 Task: Add a dependency to the task Upgrade and migrate company expense tracking to a cloud-based solution , the existing task  Integrate website with a new customer review management tool in the project ConnectPlan
Action: Mouse moved to (67, 267)
Screenshot: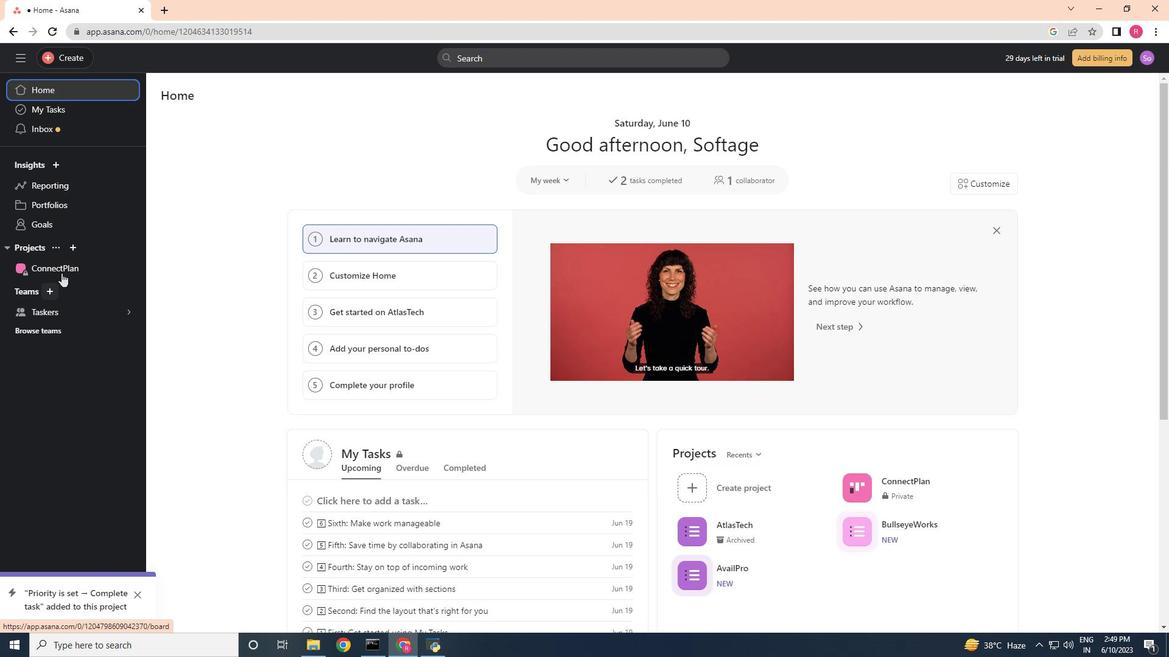 
Action: Mouse pressed left at (67, 267)
Screenshot: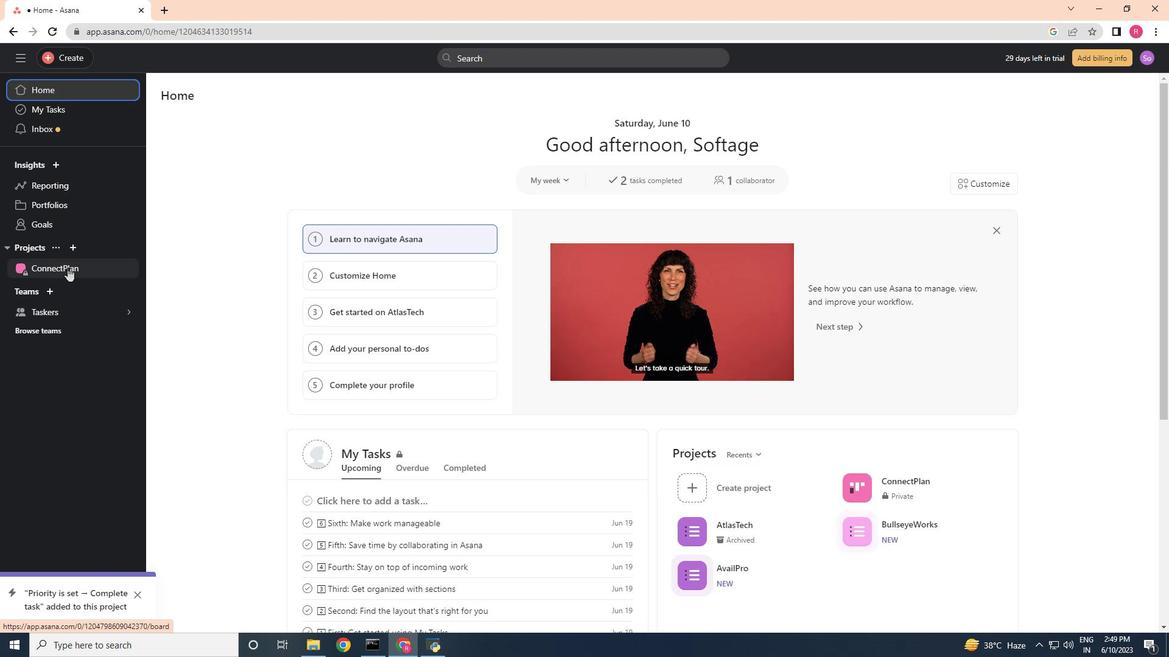 
Action: Mouse moved to (610, 454)
Screenshot: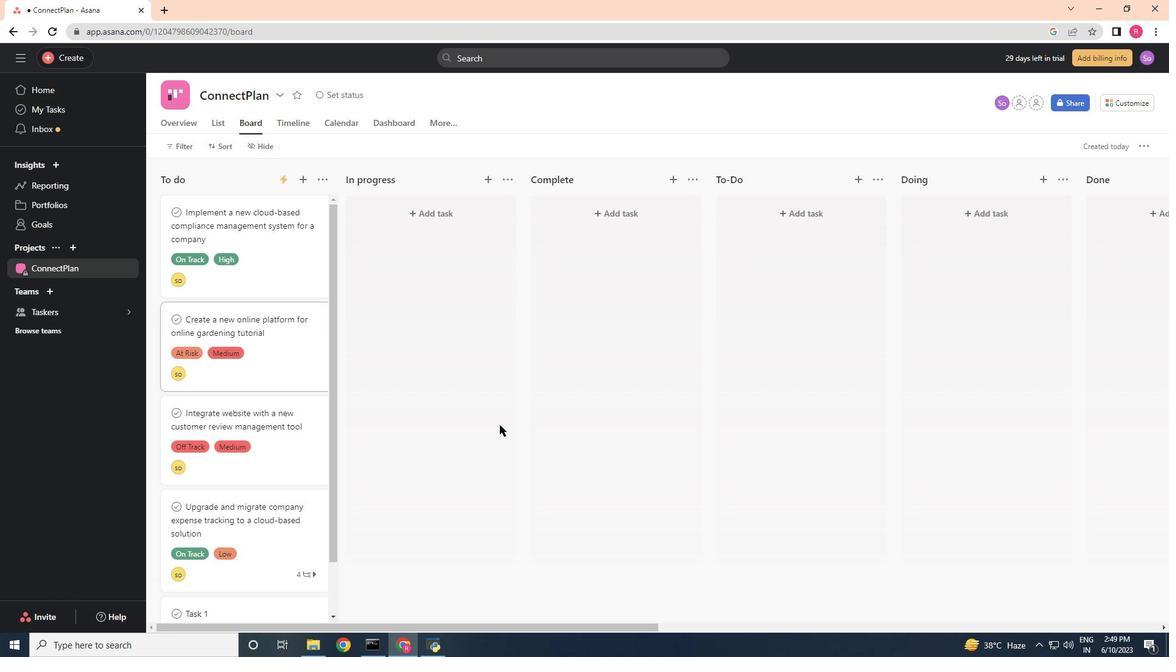 
Action: Mouse scrolled (610, 453) with delta (0, 0)
Screenshot: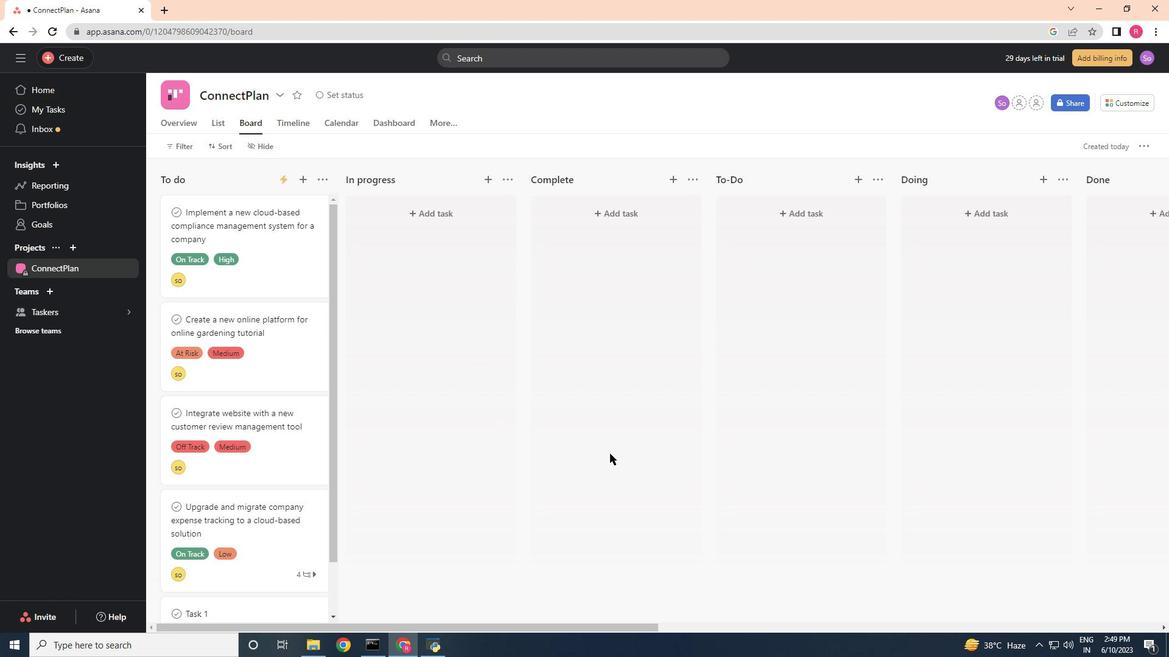 
Action: Mouse scrolled (610, 453) with delta (0, 0)
Screenshot: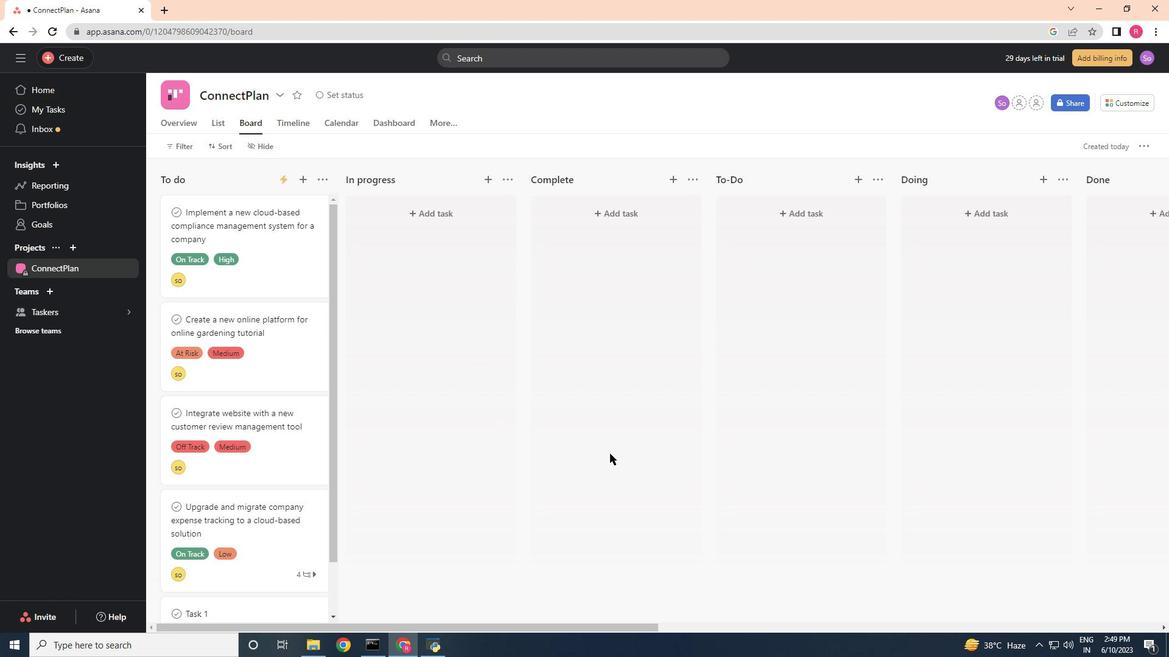 
Action: Mouse scrolled (610, 453) with delta (0, 0)
Screenshot: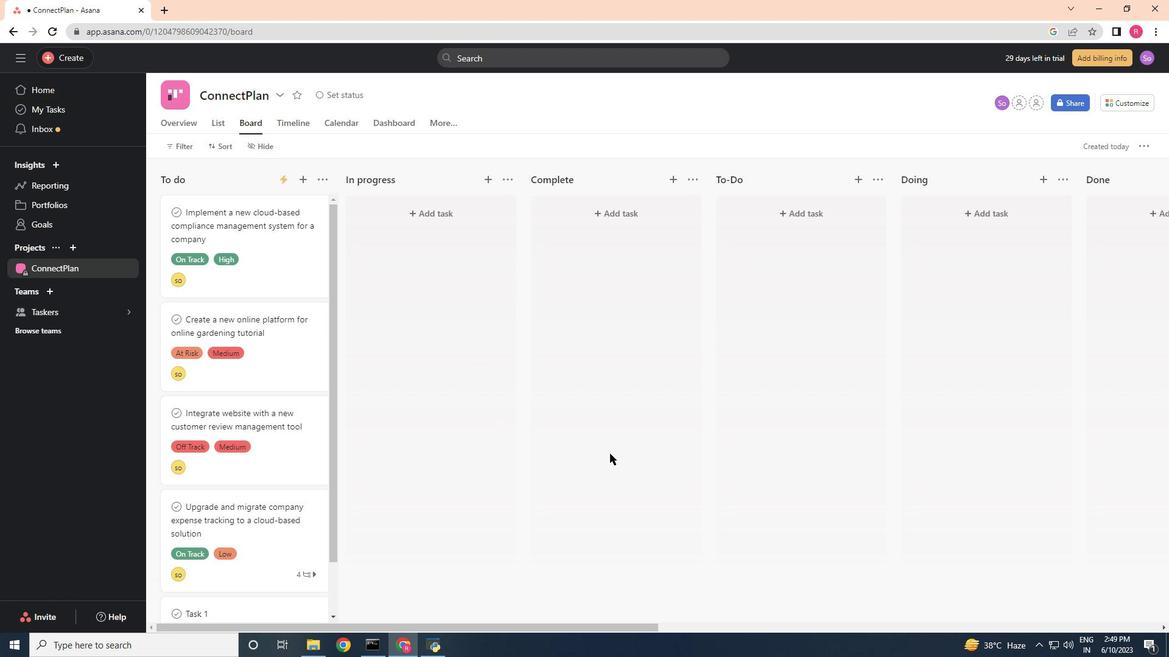 
Action: Mouse moved to (241, 360)
Screenshot: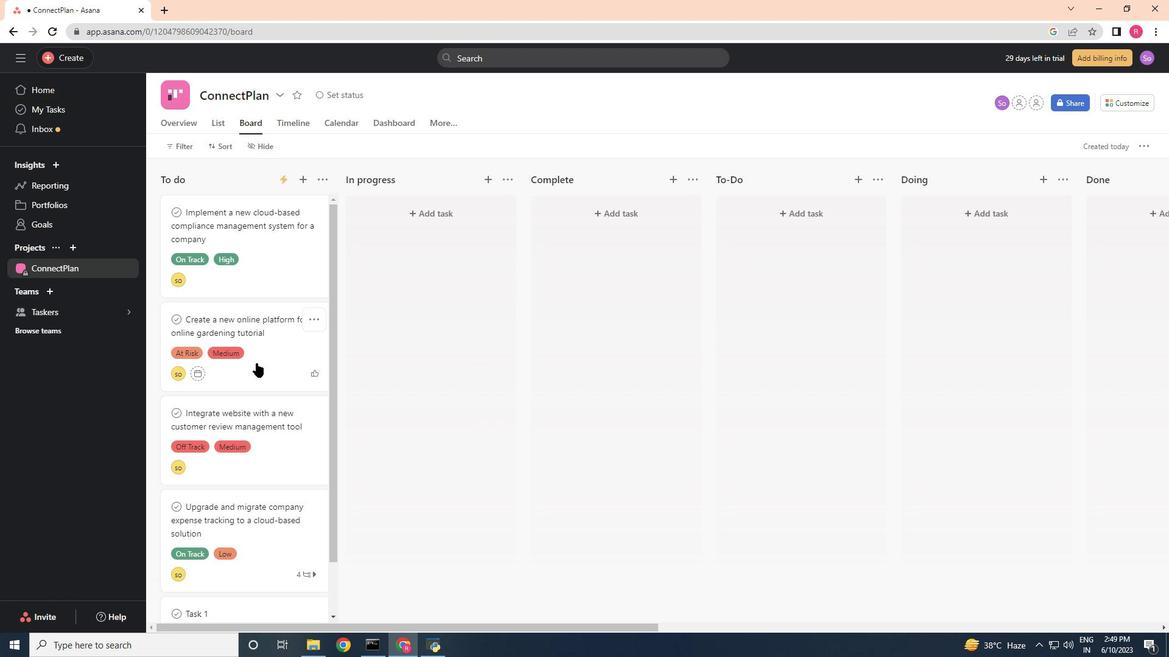 
Action: Mouse scrolled (241, 359) with delta (0, 0)
Screenshot: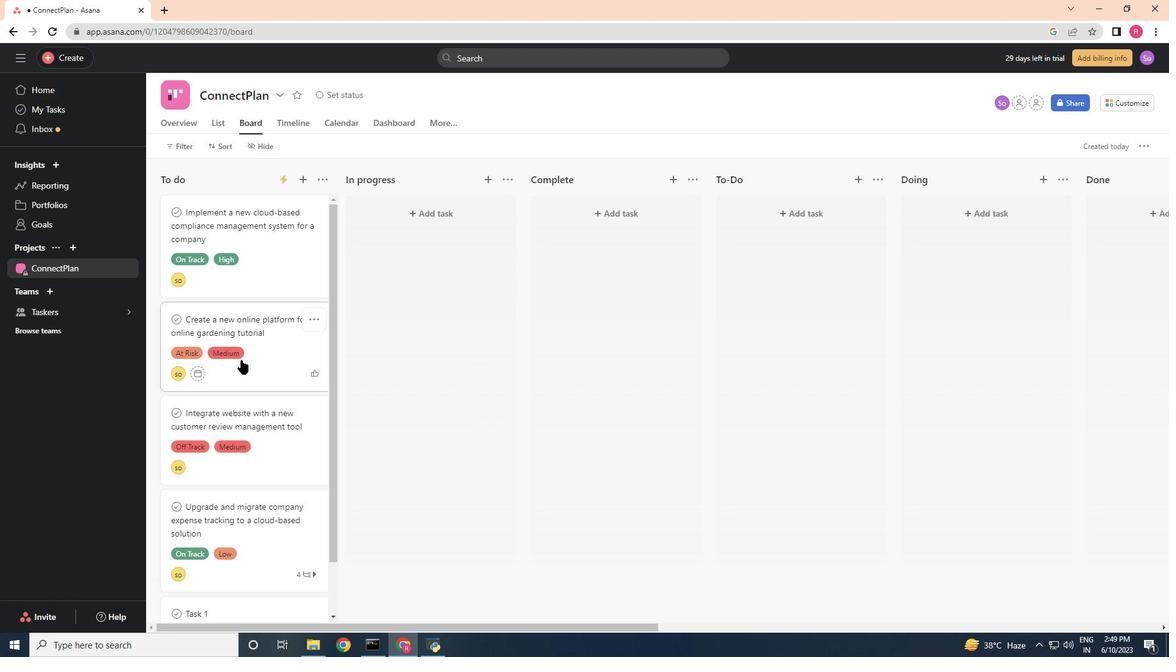 
Action: Mouse moved to (239, 361)
Screenshot: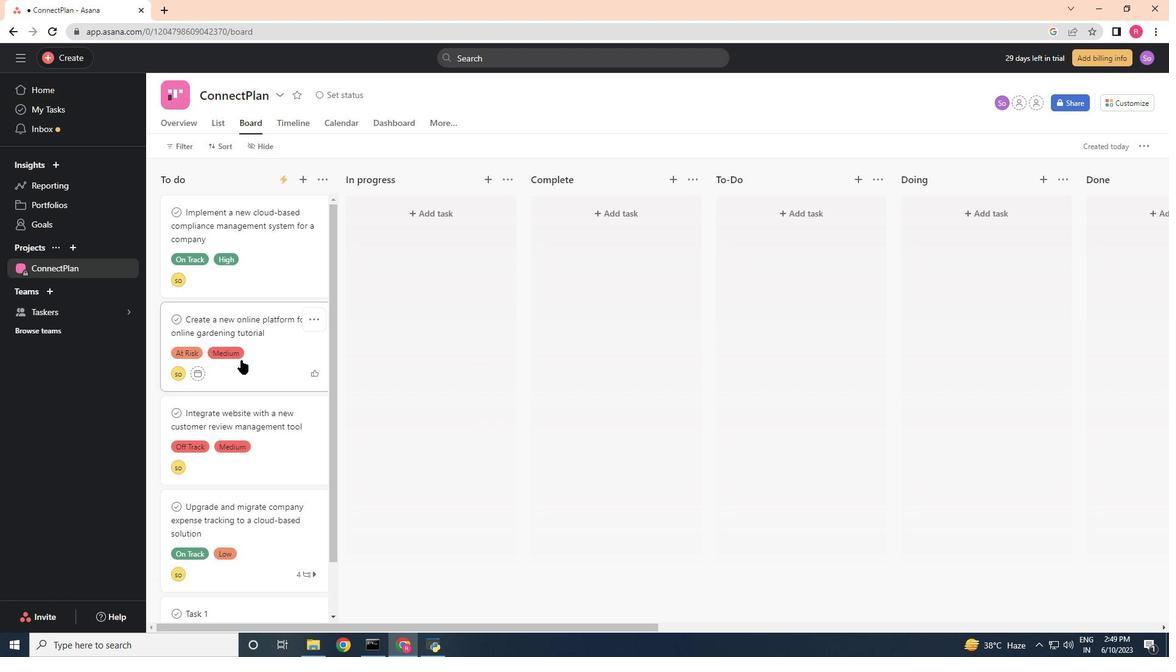 
Action: Mouse scrolled (239, 360) with delta (0, 0)
Screenshot: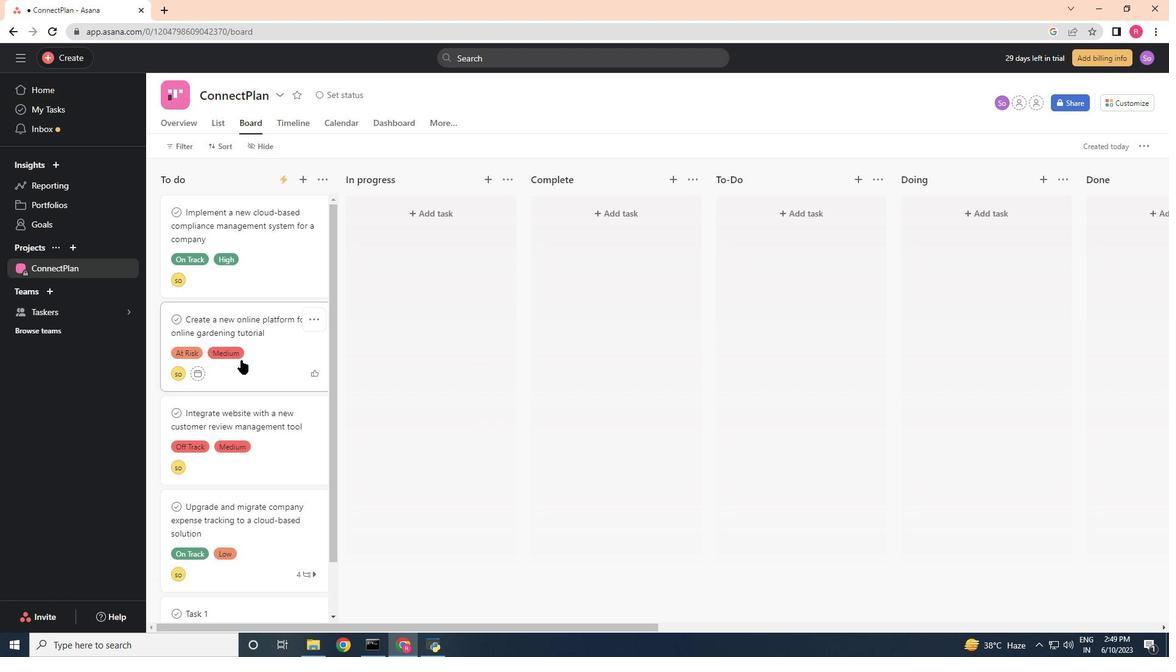 
Action: Mouse moved to (239, 361)
Screenshot: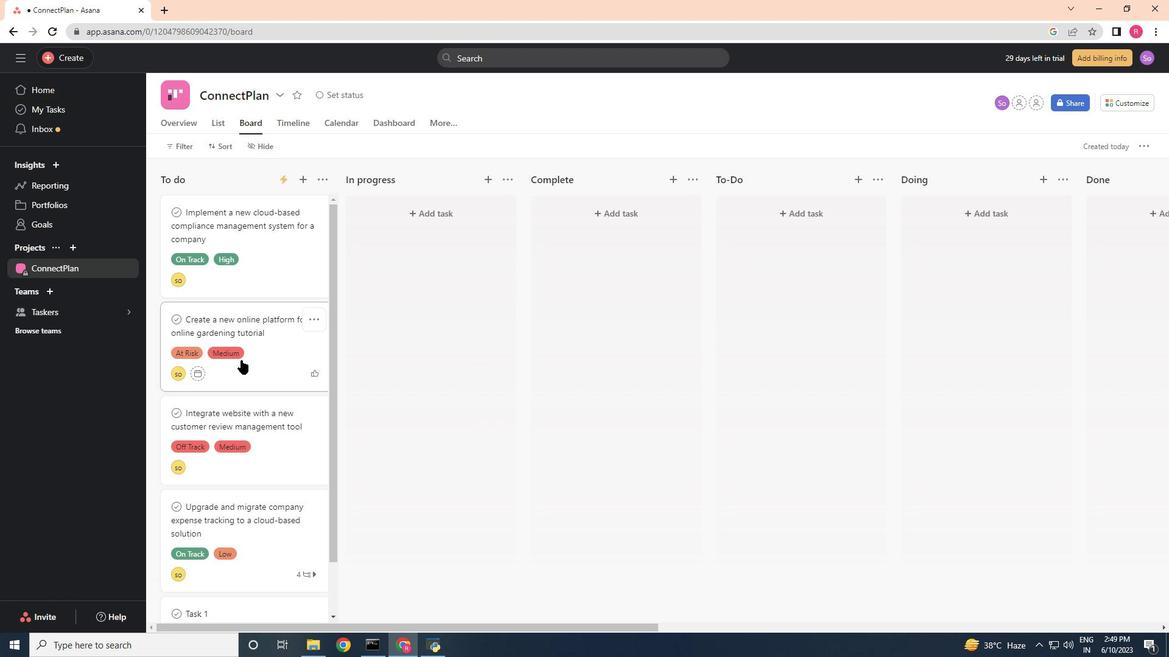 
Action: Mouse scrolled (239, 360) with delta (0, 0)
Screenshot: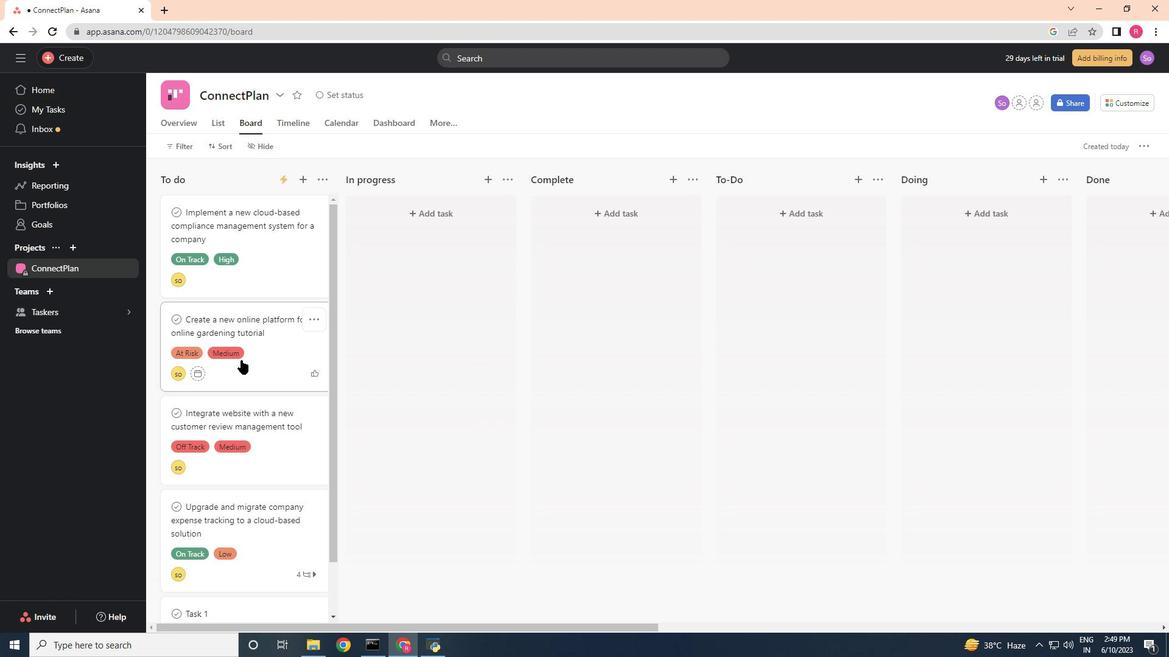 
Action: Mouse scrolled (239, 360) with delta (0, 0)
Screenshot: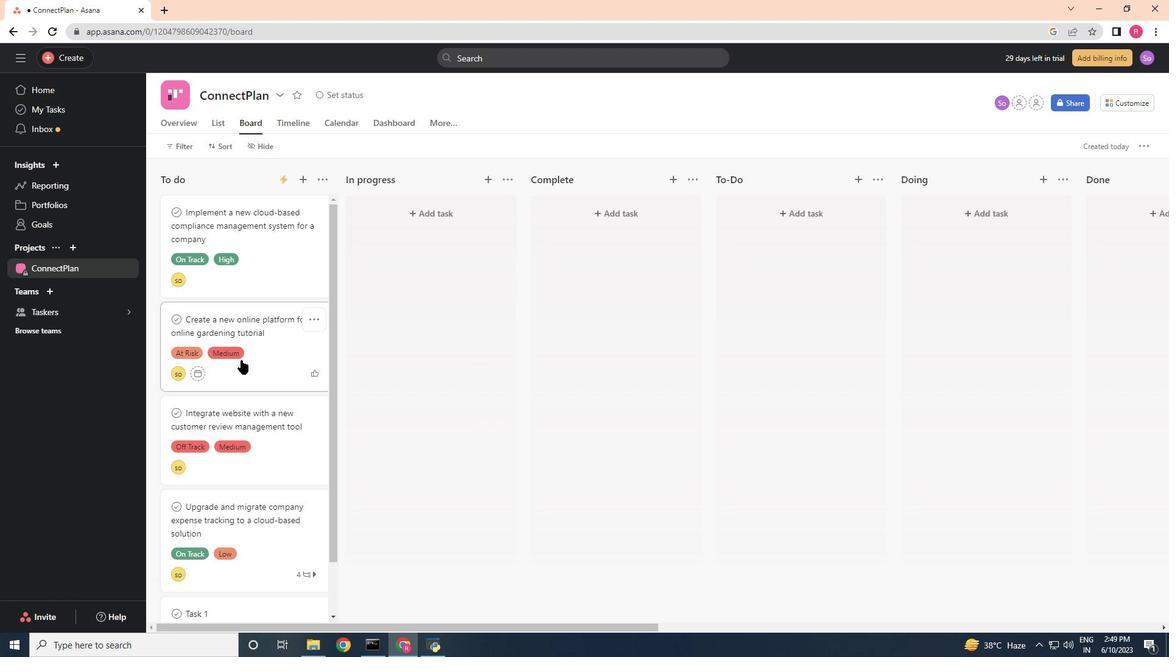 
Action: Mouse moved to (271, 481)
Screenshot: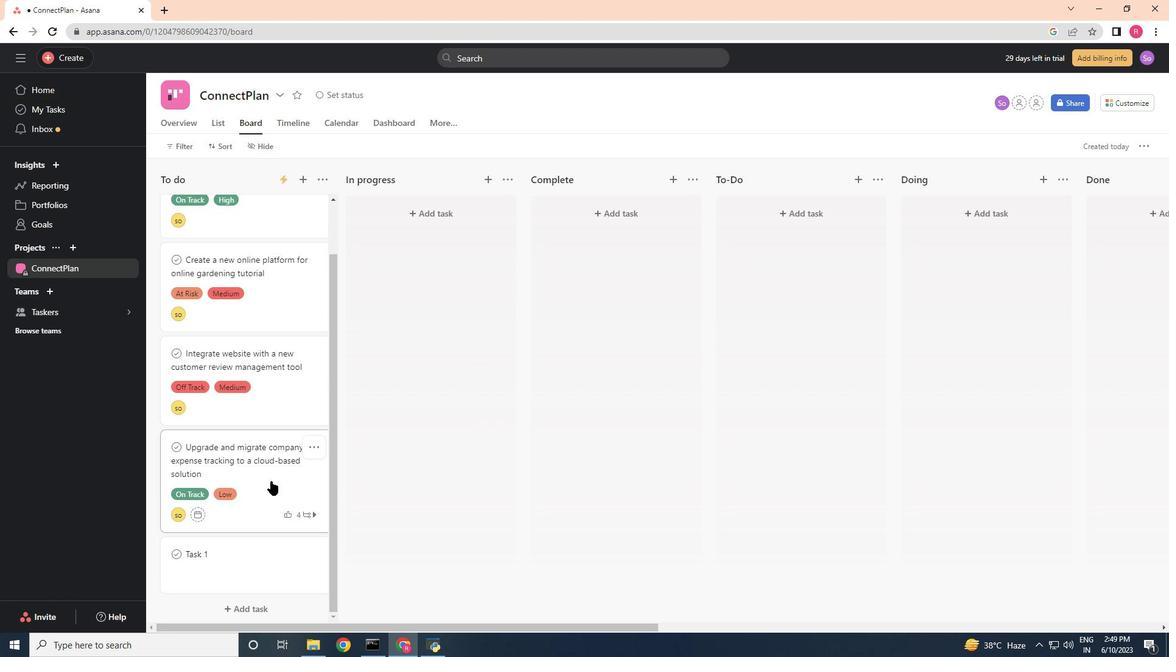 
Action: Mouse pressed left at (271, 481)
Screenshot: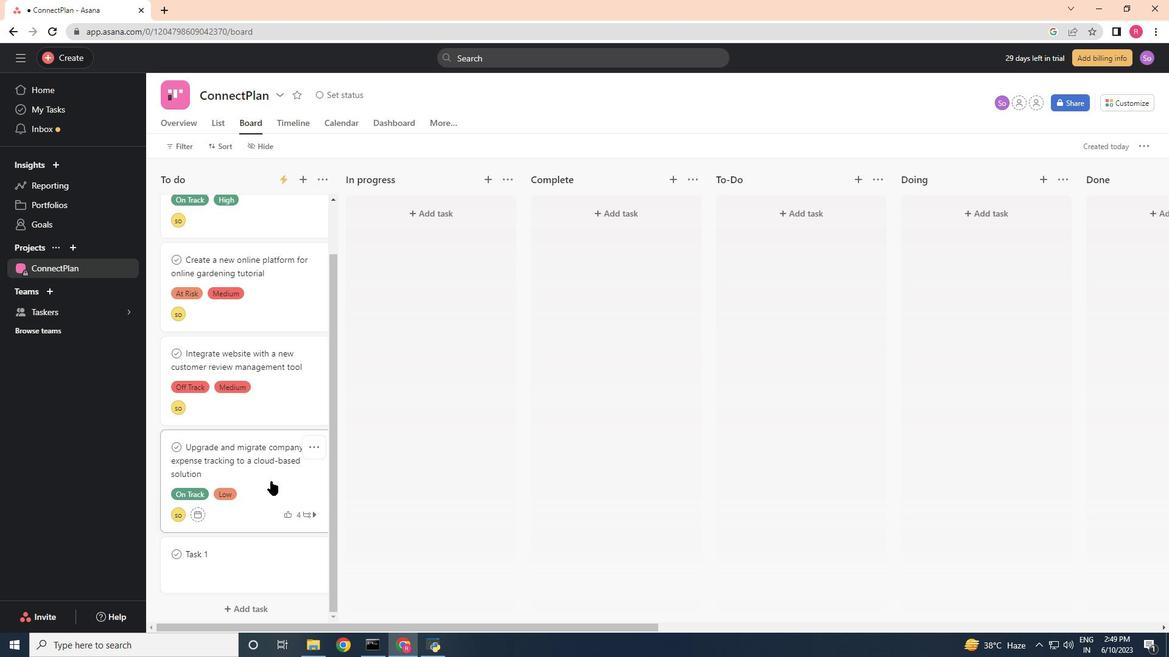 
Action: Mouse moved to (864, 405)
Screenshot: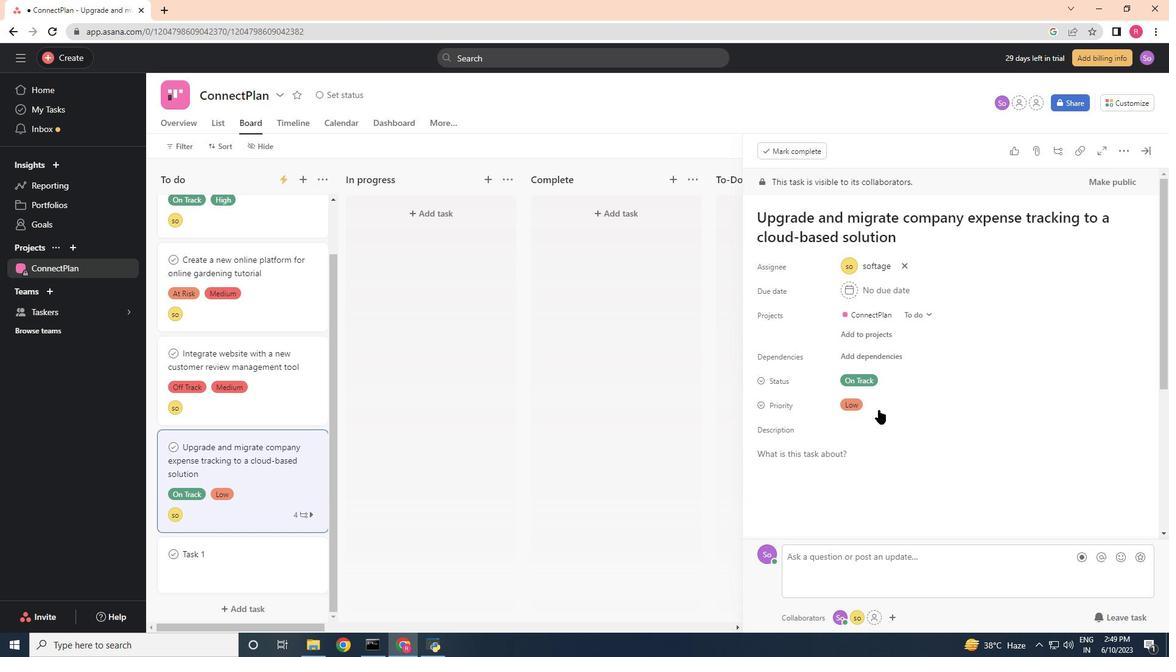 
Action: Mouse scrolled (864, 405) with delta (0, 0)
Screenshot: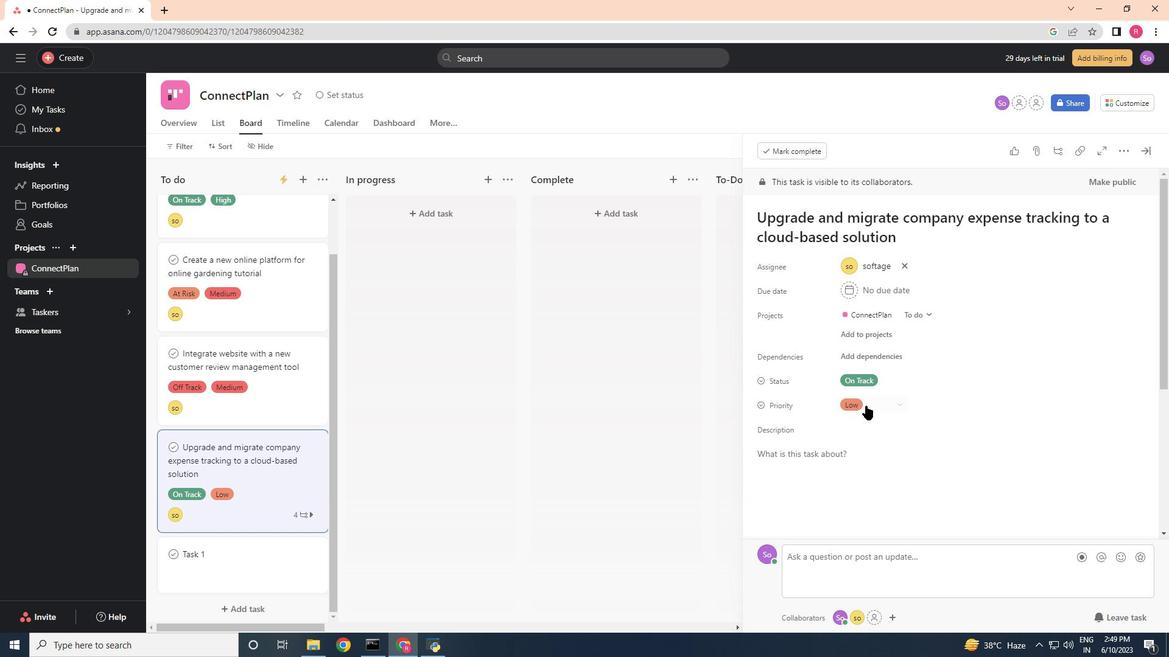 
Action: Mouse scrolled (864, 405) with delta (0, 0)
Screenshot: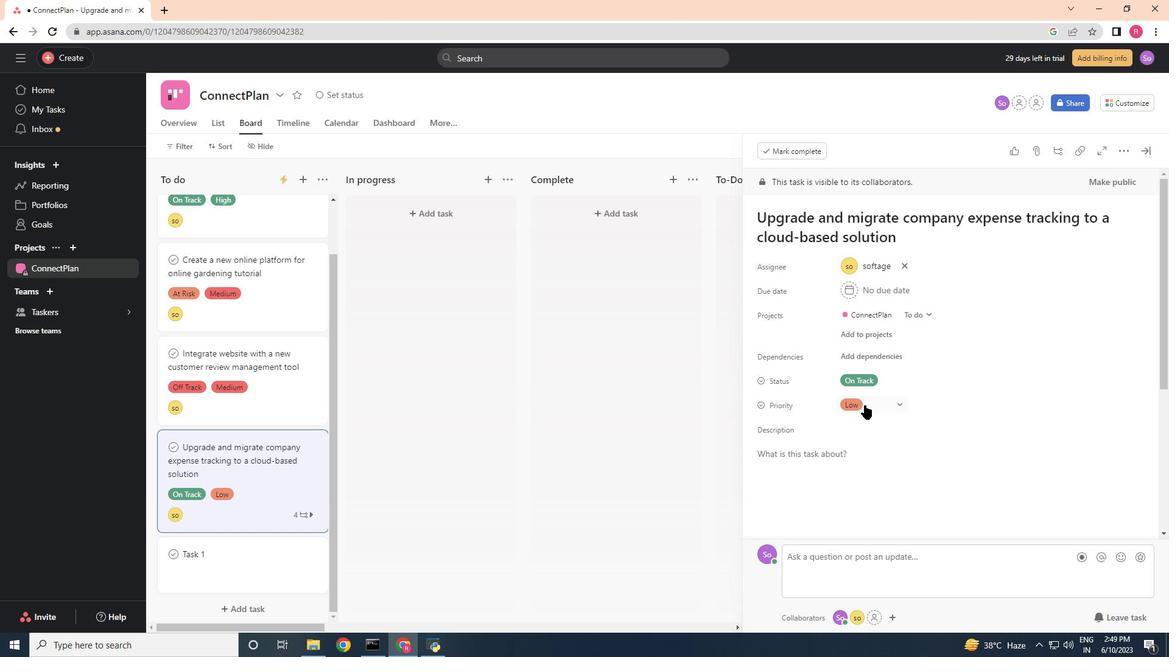 
Action: Mouse moved to (877, 225)
Screenshot: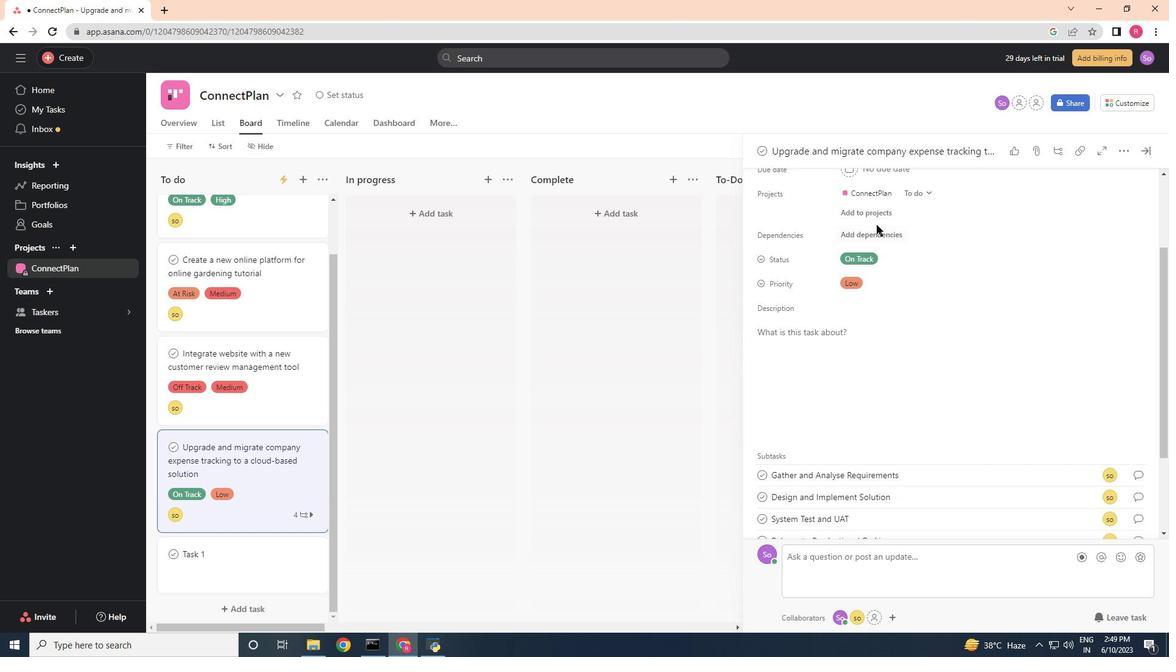 
Action: Mouse pressed left at (877, 225)
Screenshot: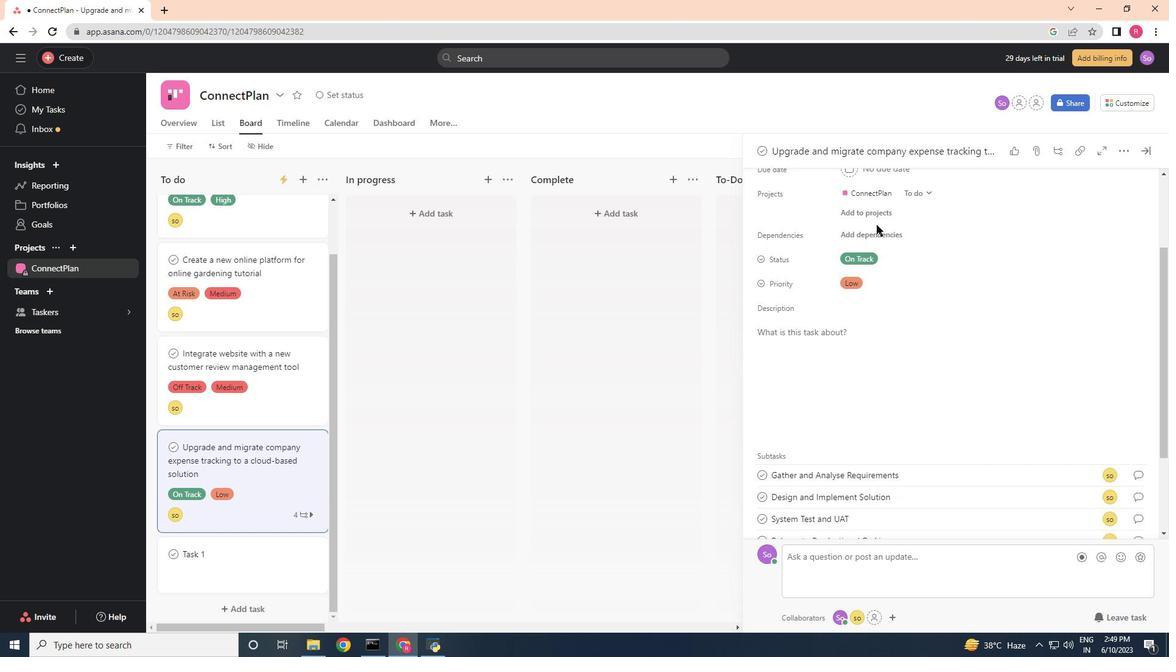 
Action: Mouse moved to (878, 230)
Screenshot: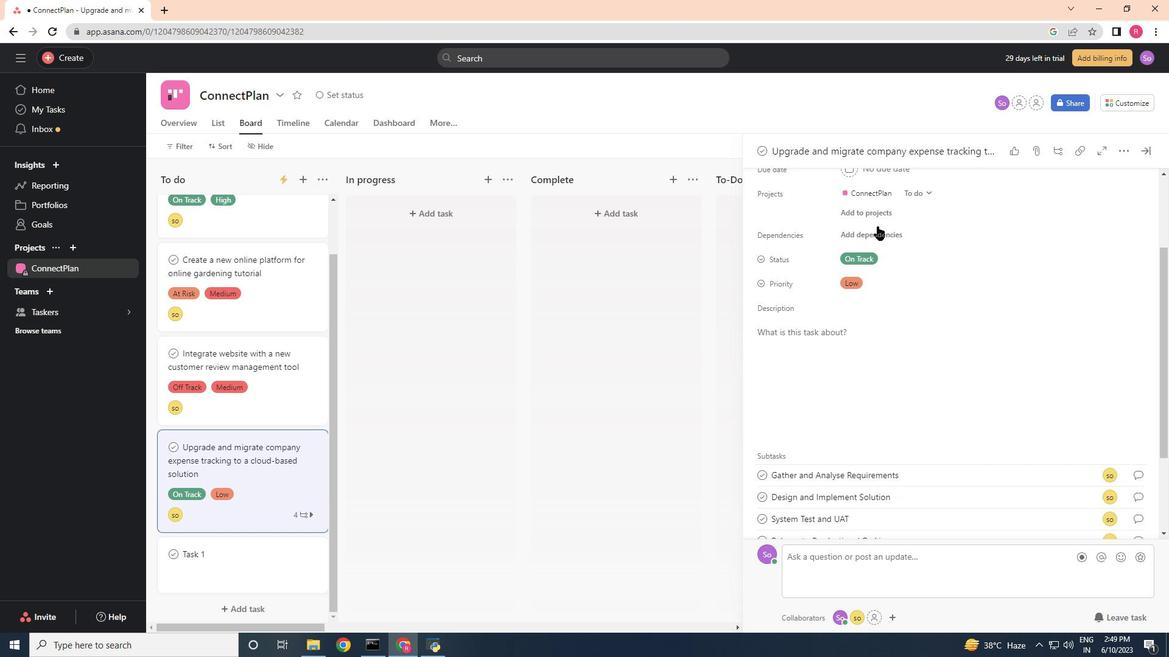 
Action: Mouse pressed left at (878, 230)
Screenshot: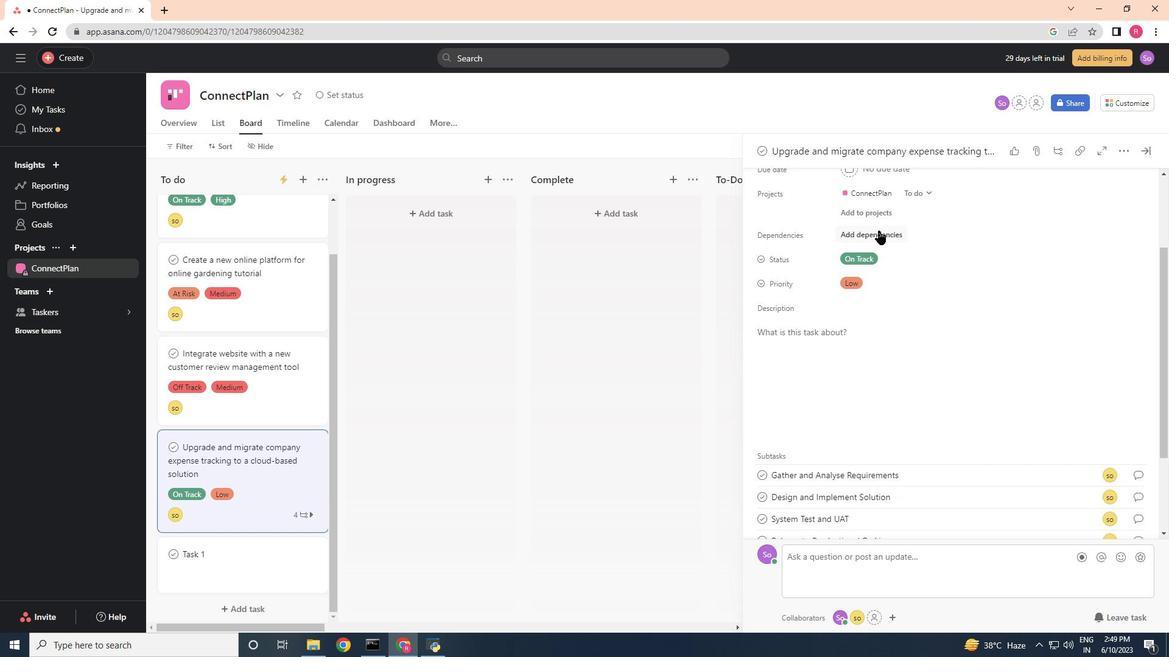 
Action: Mouse moved to (341, 192)
Screenshot: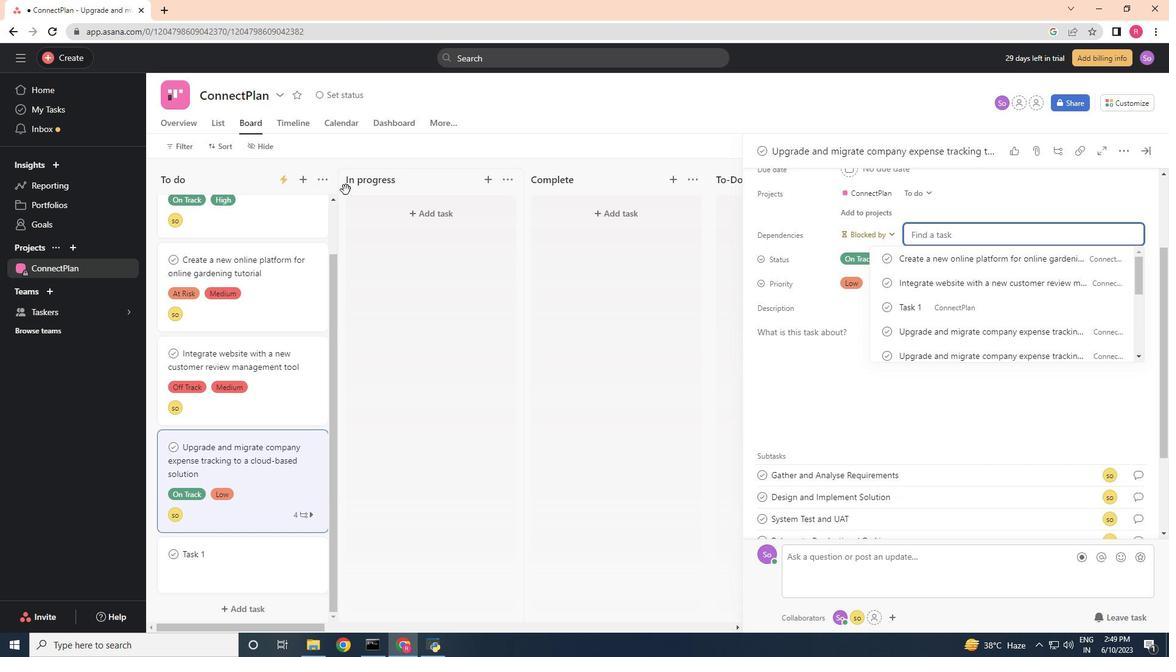 
Action: Key pressed <Key.shift>Int
Screenshot: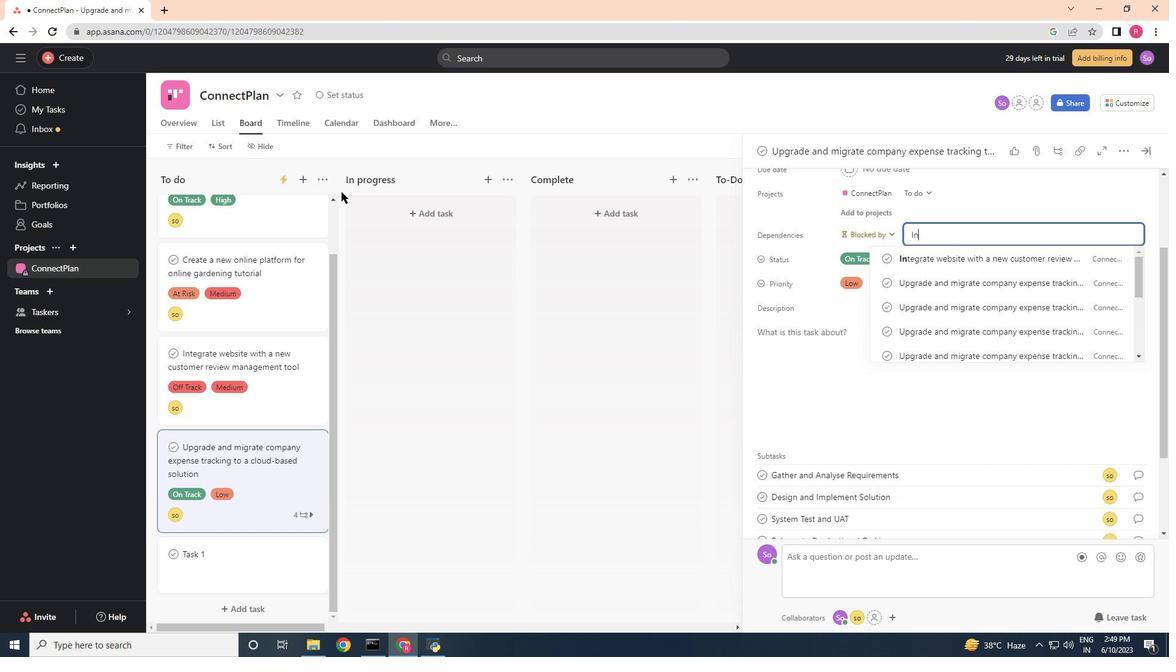 
Action: Mouse moved to (338, 194)
Screenshot: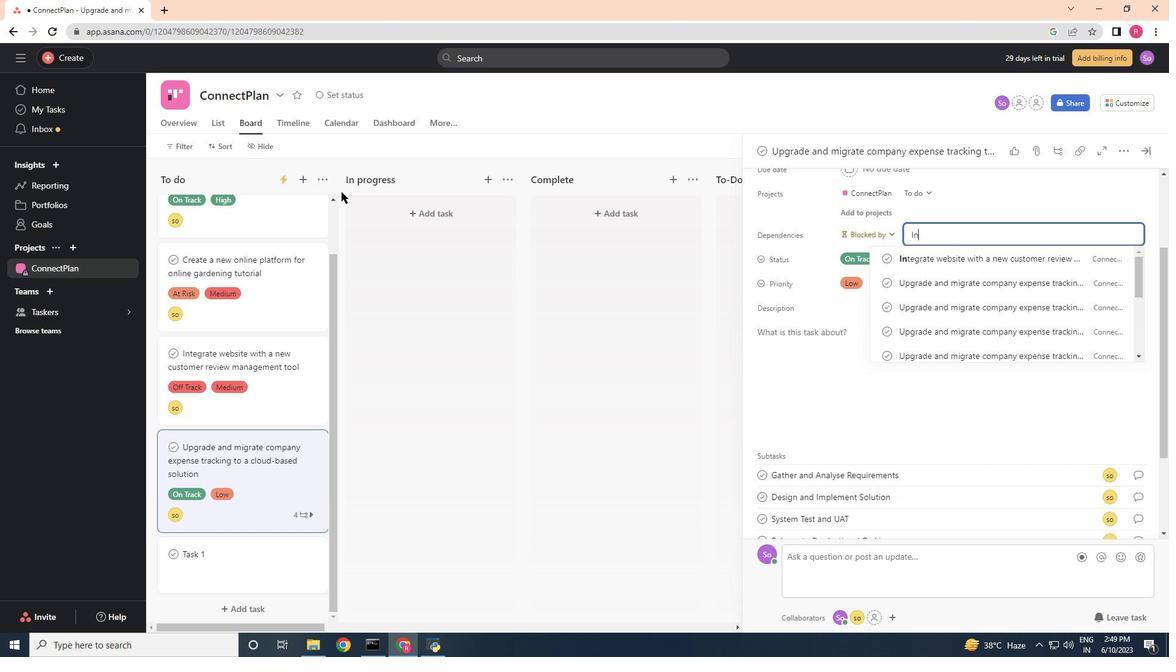 
Action: Key pressed egrate<Key.space>website<Key.space>with<Key.space>a<Key.space>new<Key.space>customer<Key.space><Key.space><Key.backspace>reviw<Key.space>nab<Key.backspace><Key.backspace><Key.backspace><Key.backspace><Key.backspace>w<Key.space><Key.backspace><Key.backspace><Key.backspace><Key.backspace>i<Key.backspace>viwe<Key.space><Key.backspace><Key.backspace><Key.backspace>ew<Key.space>management
Screenshot: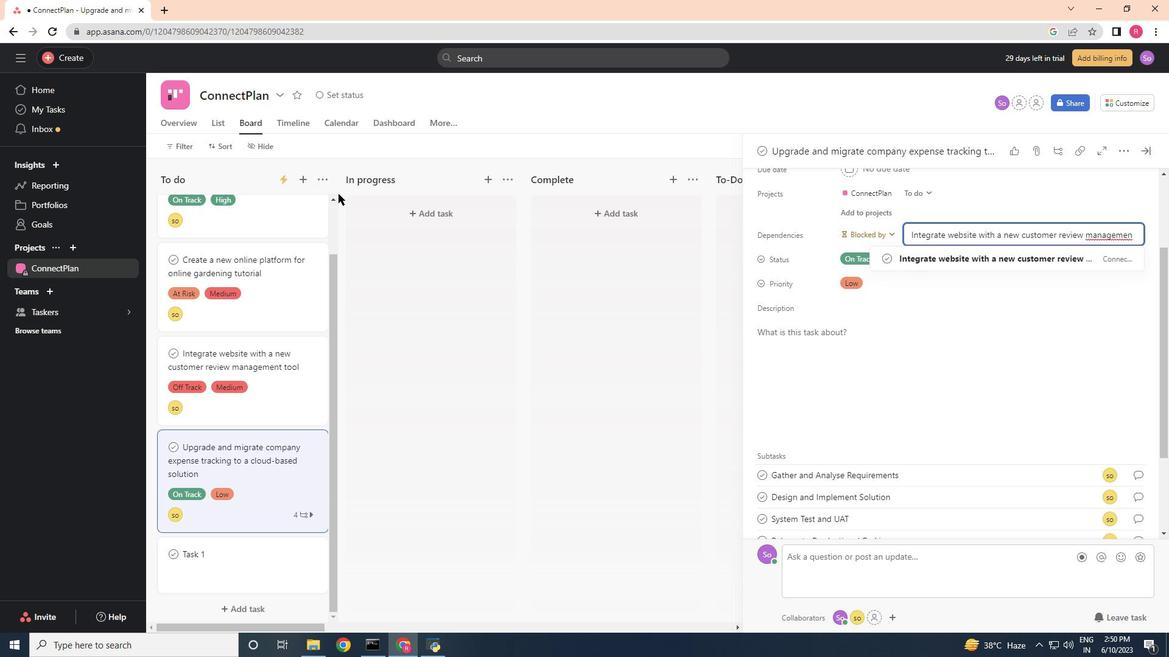 
Action: Mouse moved to (1012, 254)
Screenshot: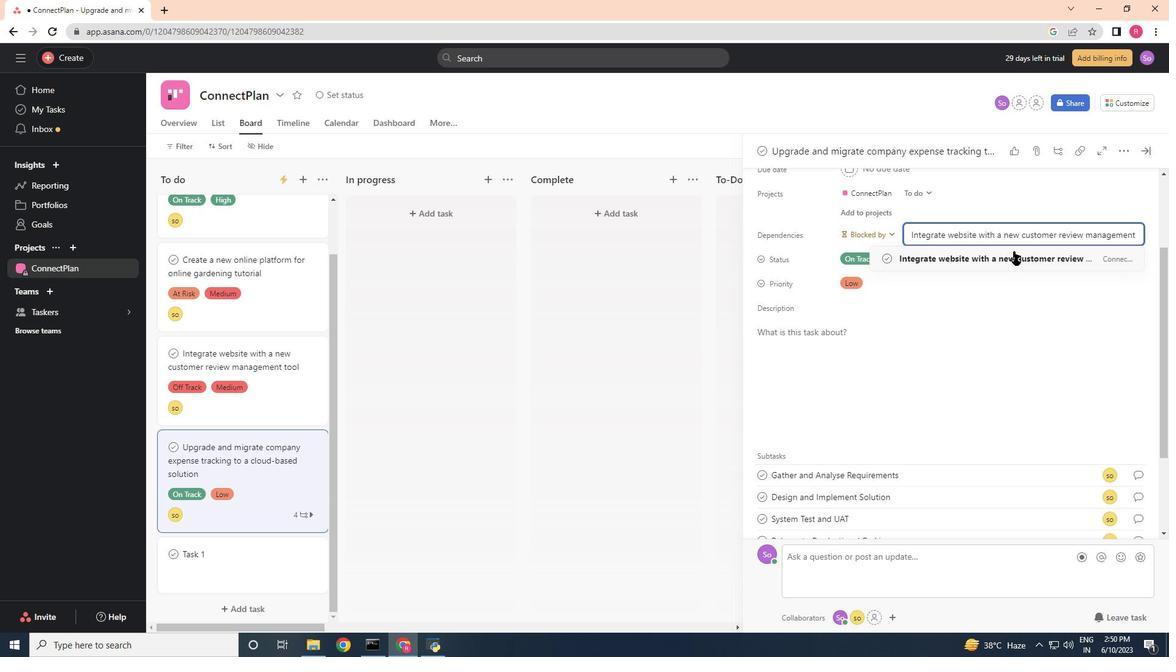 
Action: Mouse pressed left at (1012, 254)
Screenshot: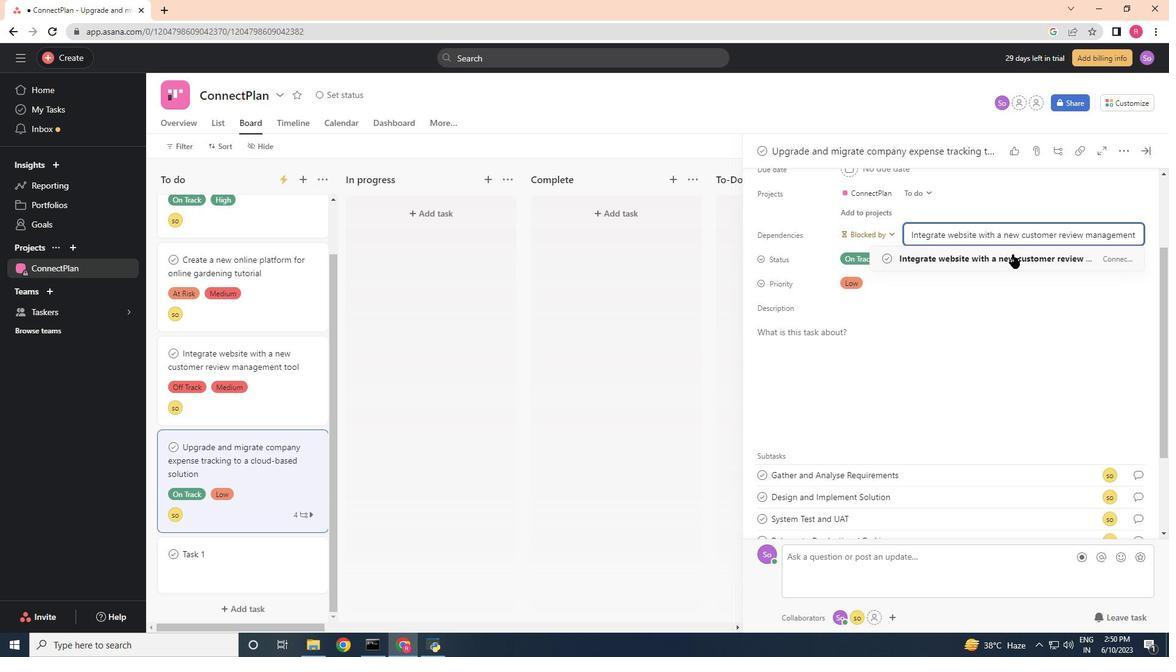 
Action: Mouse moved to (947, 268)
Screenshot: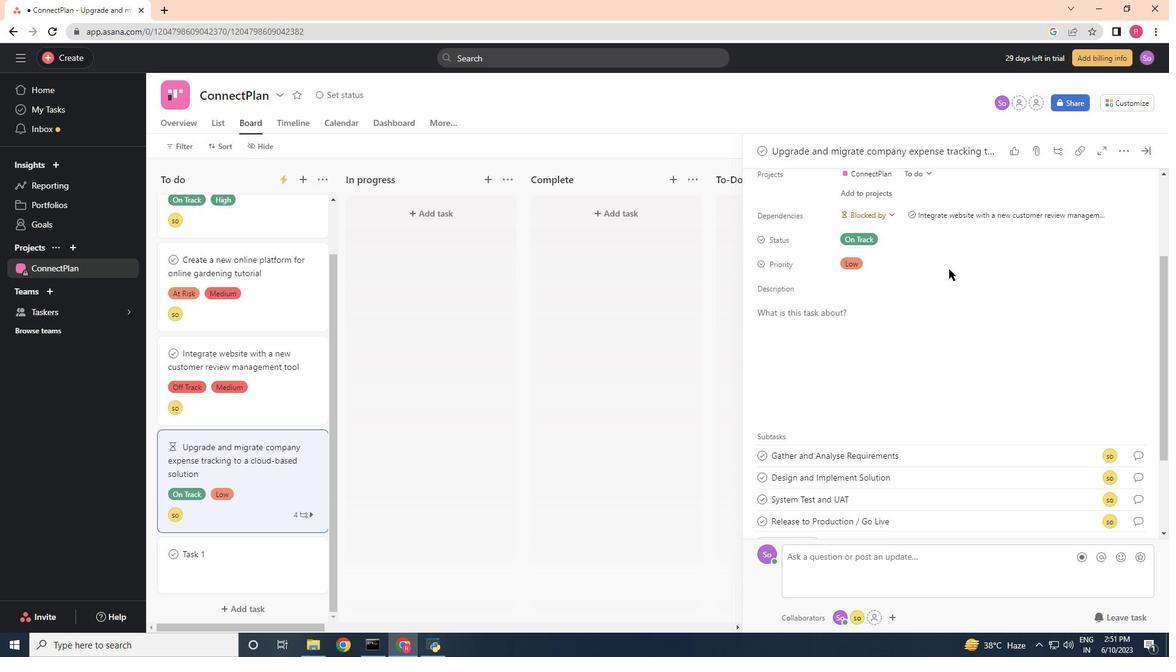 
